 Task: Clear Browsing Data.
Action: Mouse moved to (1138, 32)
Screenshot: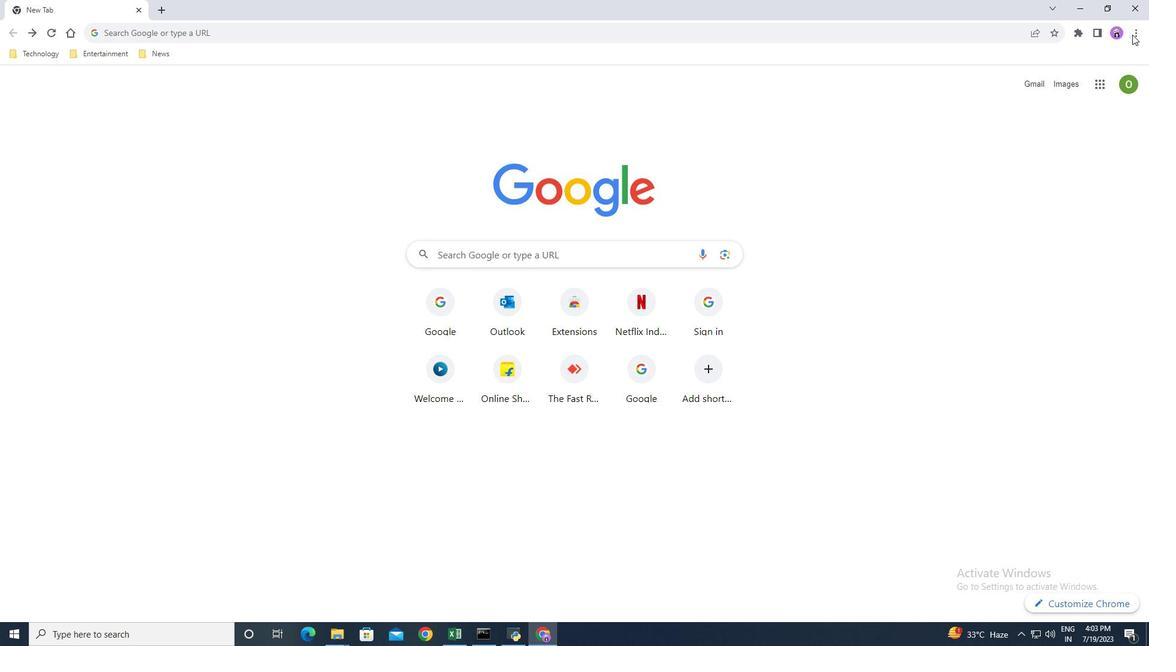 
Action: Mouse pressed left at (1138, 32)
Screenshot: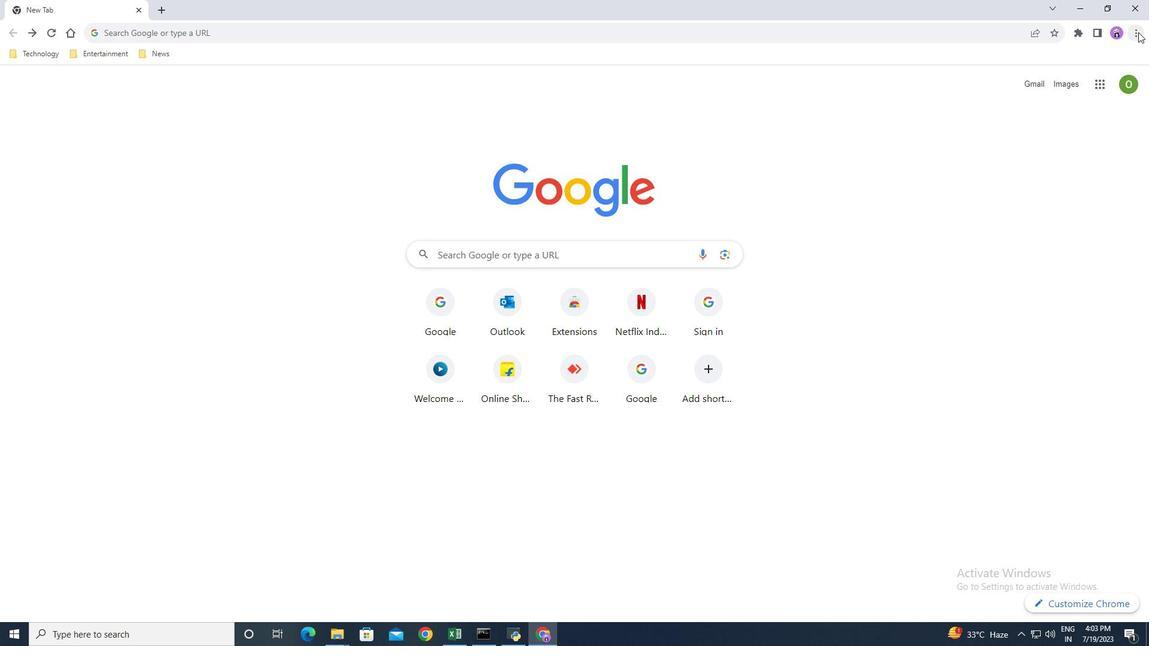 
Action: Mouse moved to (1043, 229)
Screenshot: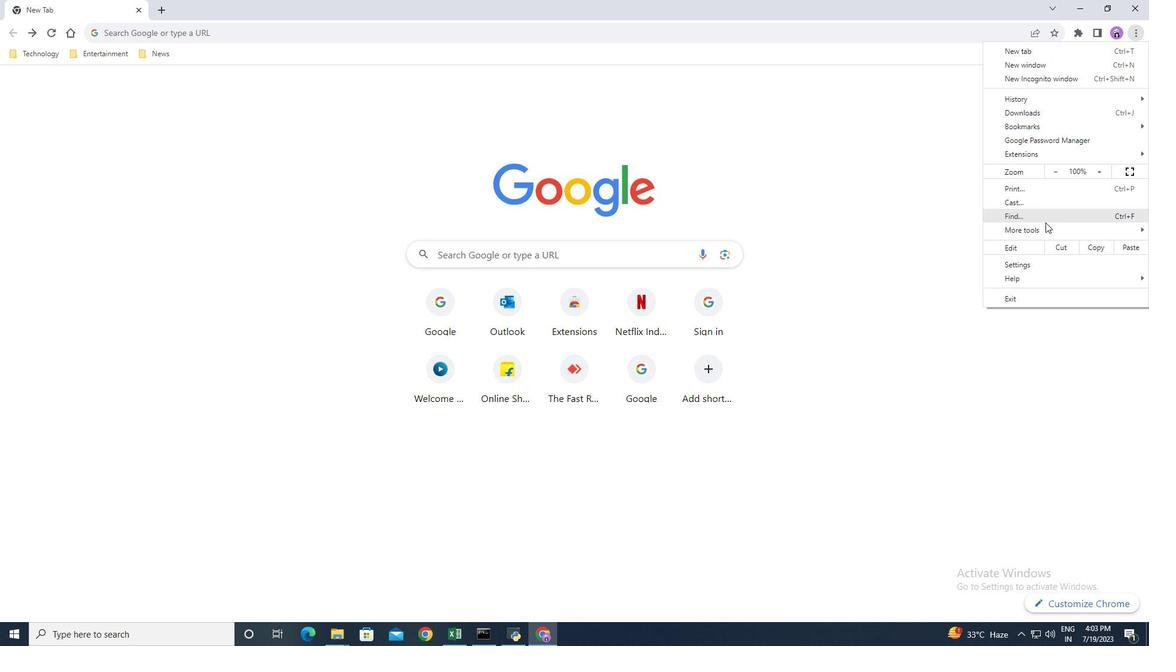
Action: Mouse pressed left at (1043, 229)
Screenshot: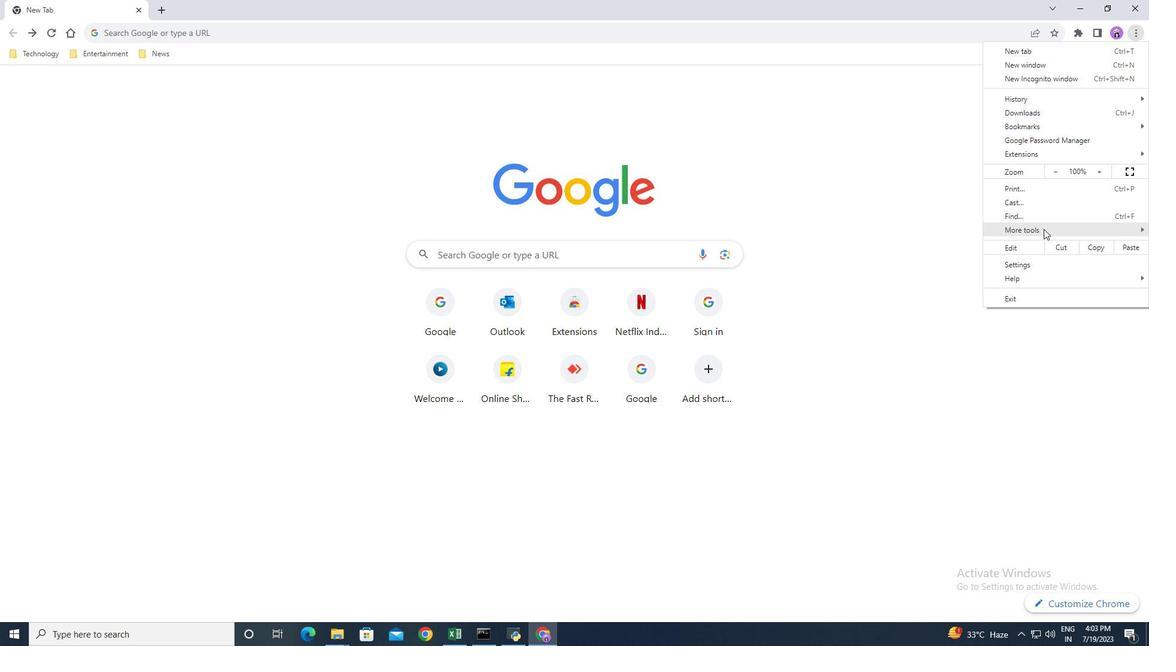 
Action: Mouse moved to (906, 281)
Screenshot: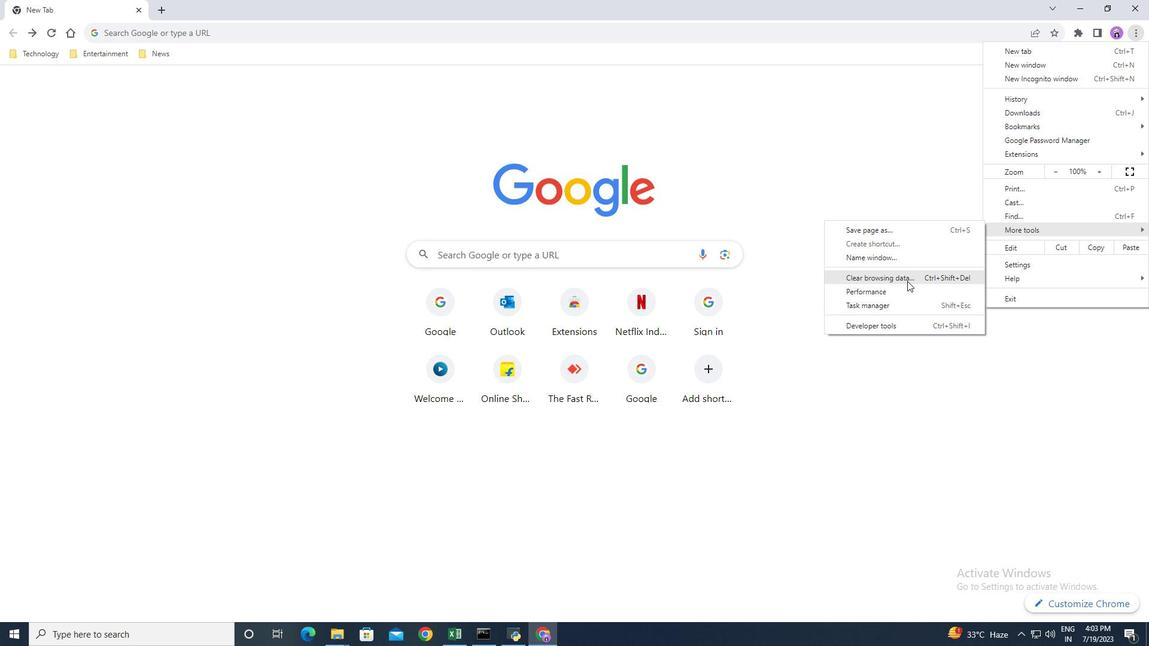 
Action: Mouse pressed left at (906, 281)
Screenshot: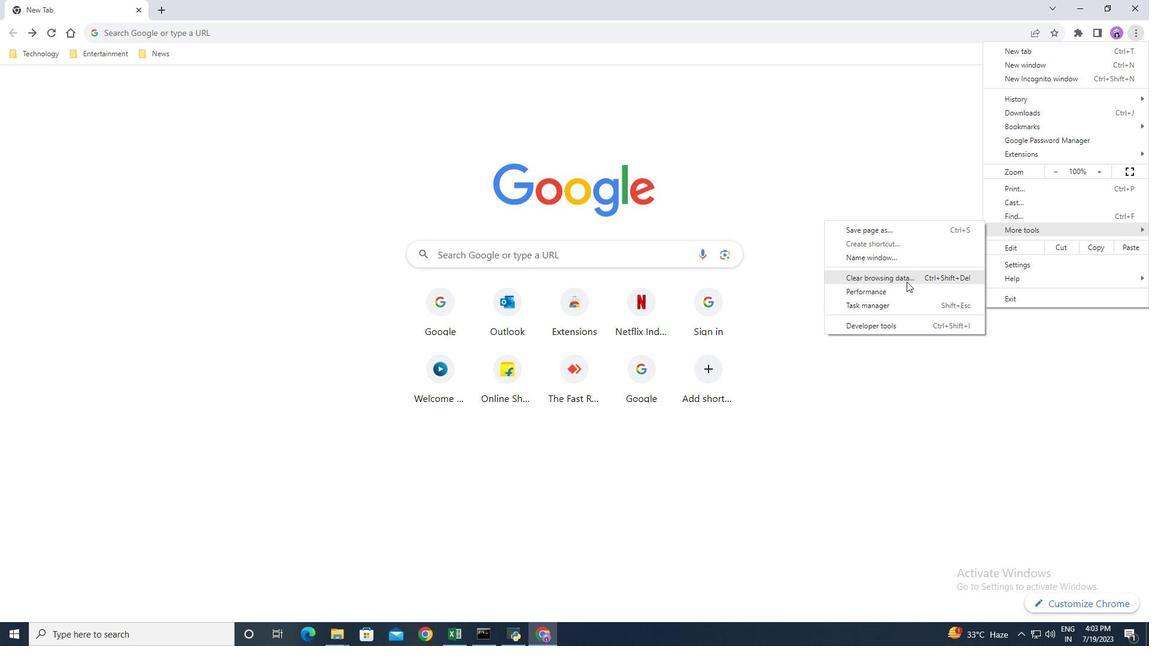 
Action: Mouse moved to (547, 220)
Screenshot: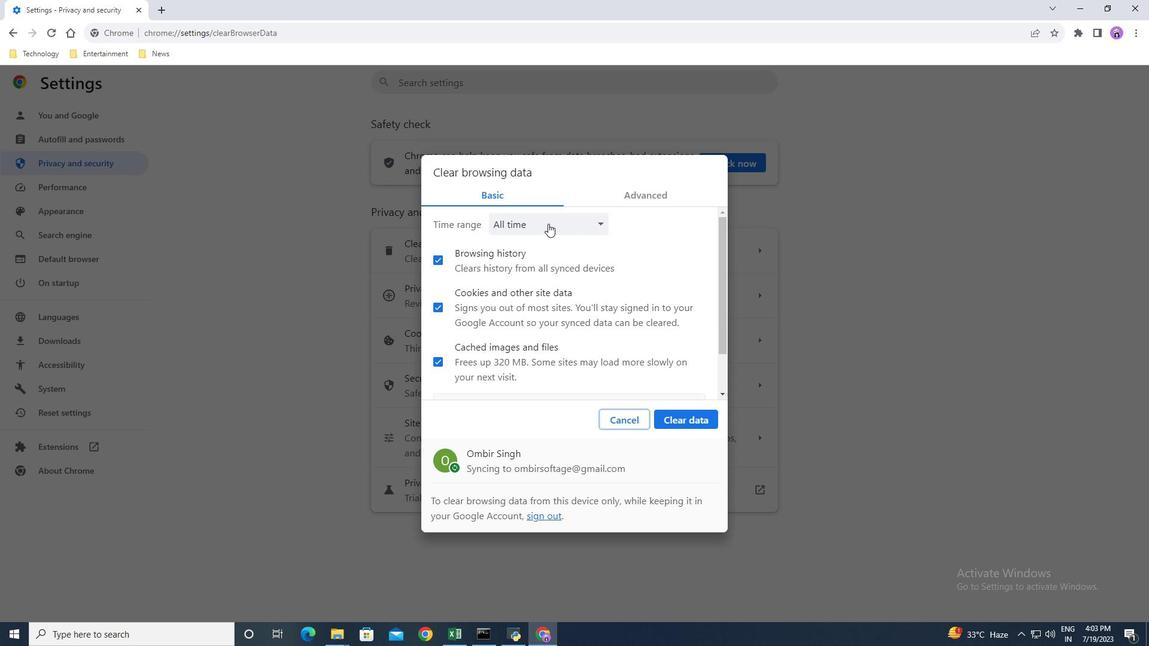 
Action: Mouse pressed left at (547, 220)
Screenshot: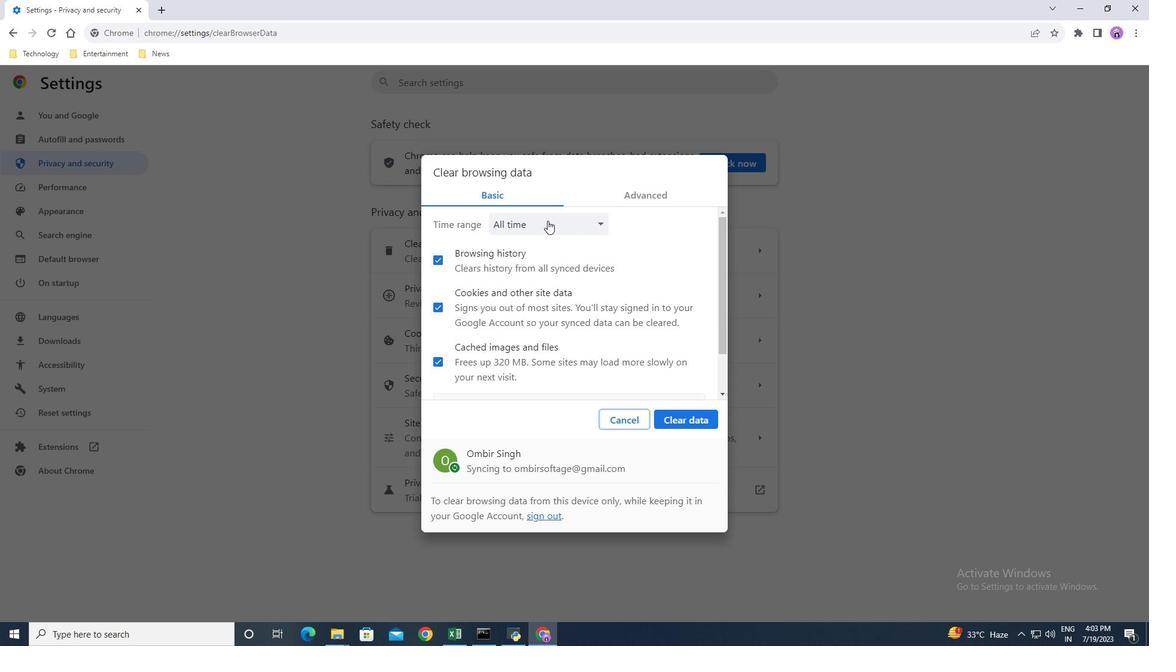 
Action: Mouse pressed left at (547, 220)
Screenshot: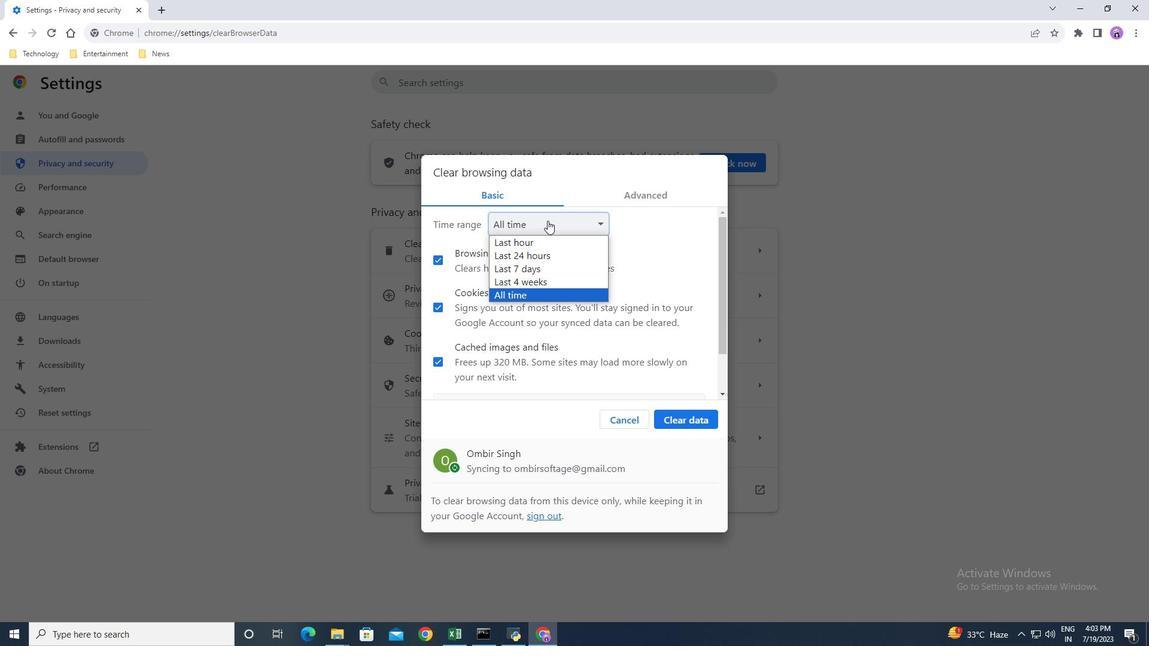 
Action: Mouse moved to (591, 344)
Screenshot: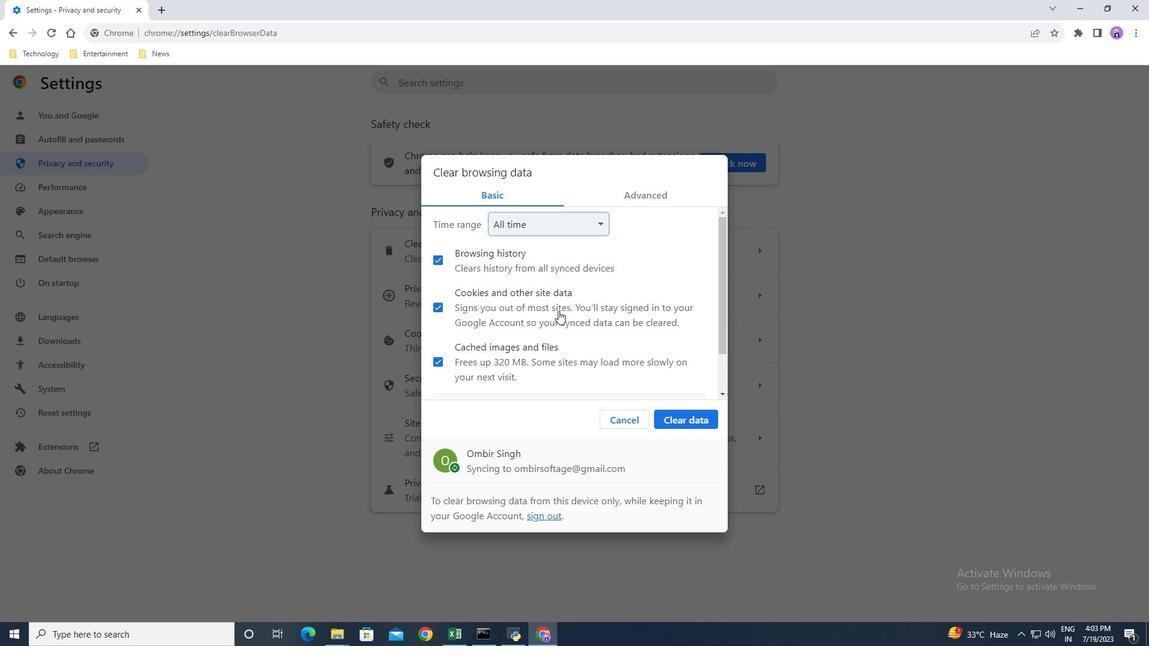 
Action: Mouse scrolled (591, 344) with delta (0, 0)
Screenshot: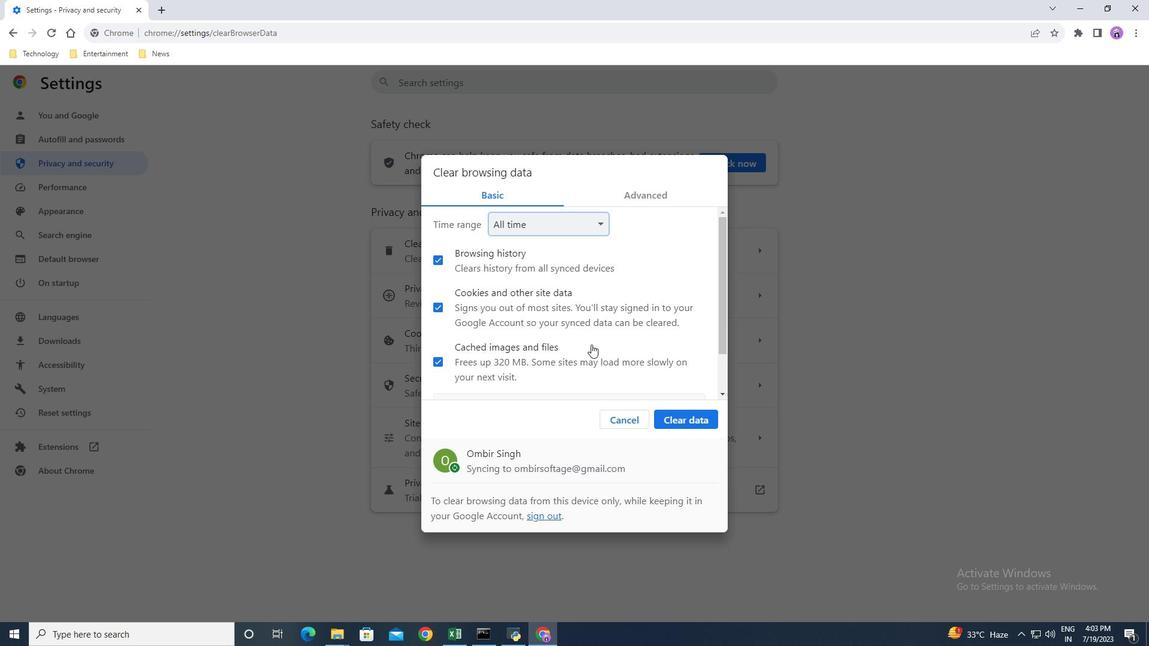 
Action: Mouse scrolled (591, 344) with delta (0, 0)
Screenshot: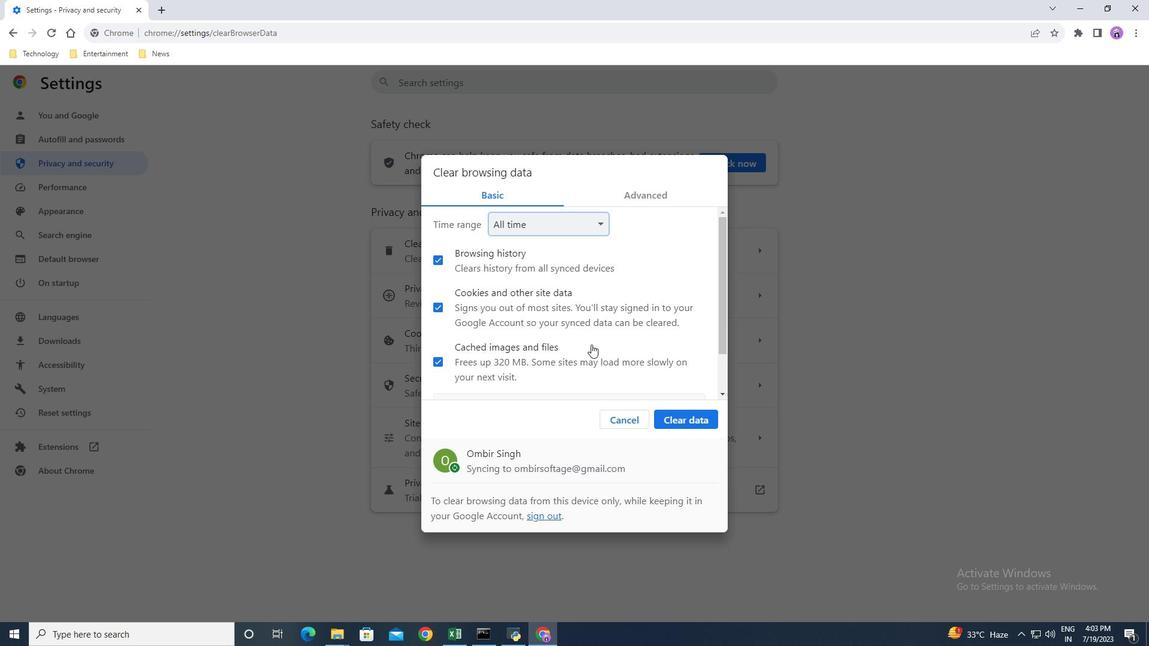 
Action: Mouse scrolled (591, 344) with delta (0, 0)
Screenshot: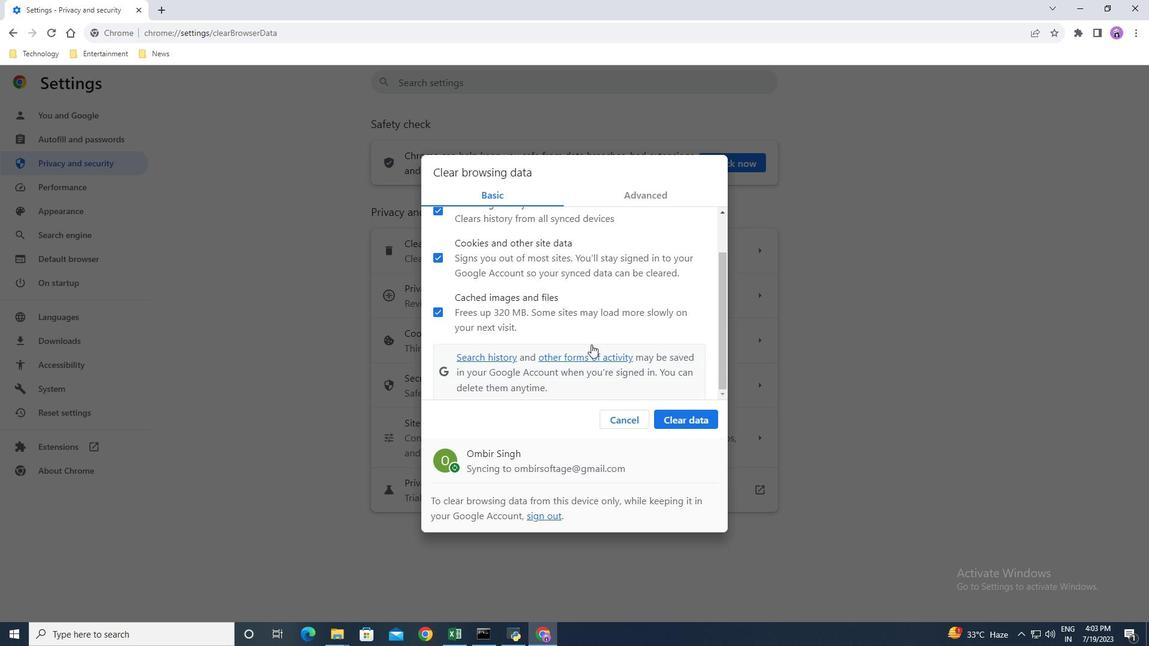 
Action: Mouse scrolled (591, 344) with delta (0, 0)
Screenshot: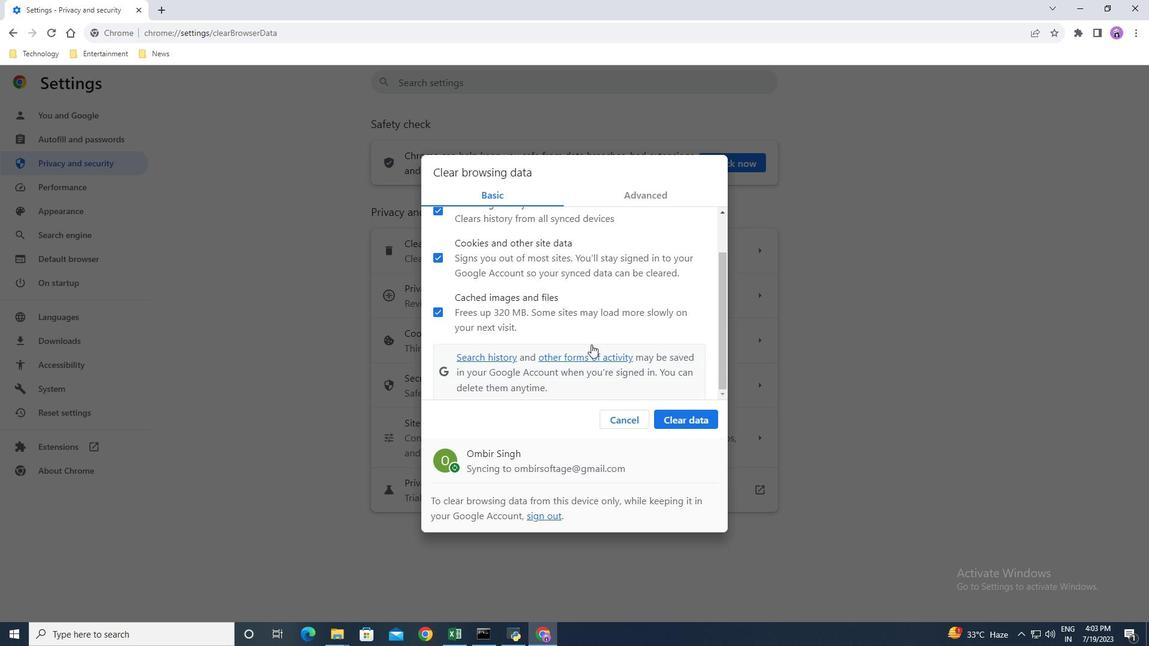 
Action: Mouse moved to (602, 364)
Screenshot: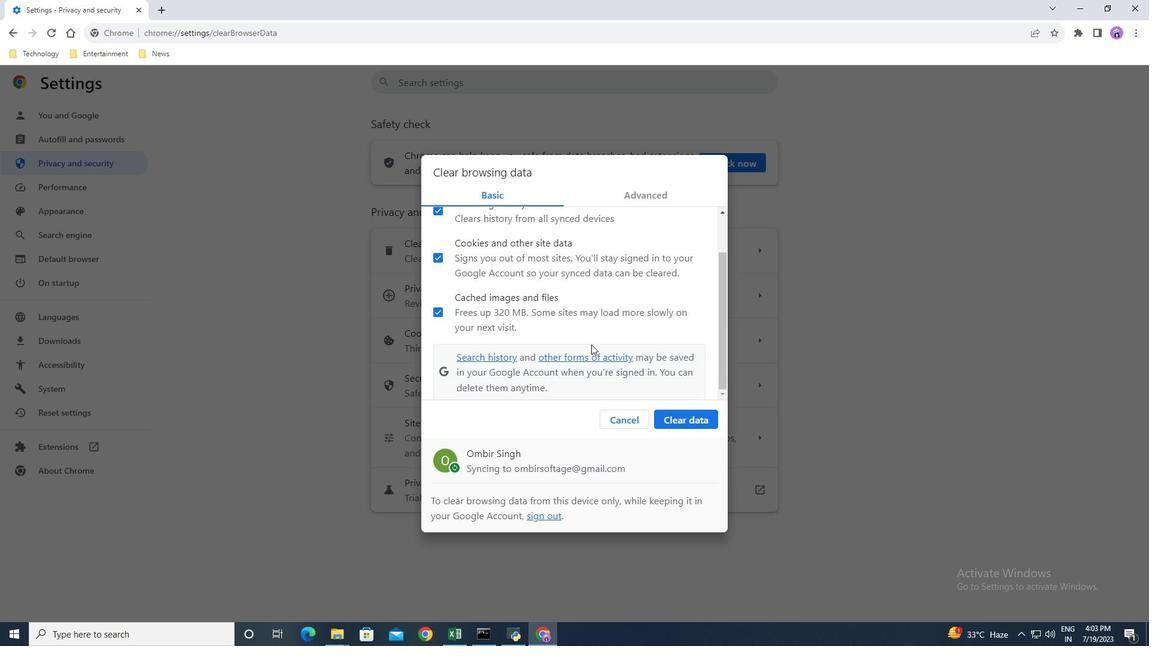 
Action: Mouse scrolled (602, 365) with delta (0, 0)
Screenshot: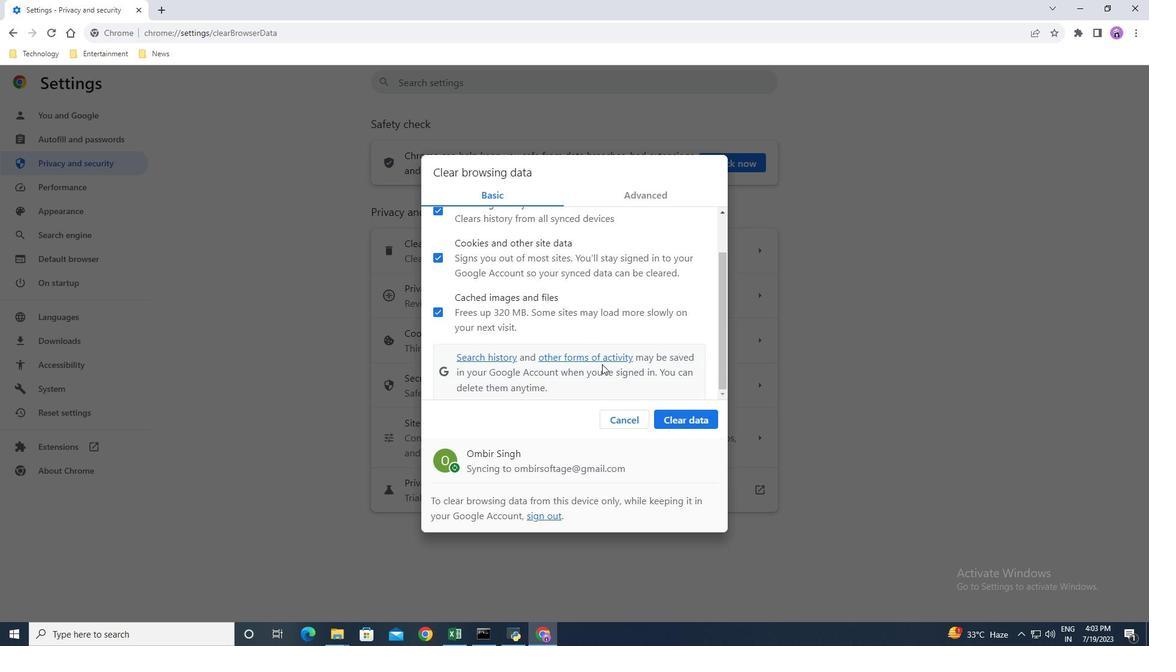 
Action: Mouse scrolled (602, 365) with delta (0, 0)
Screenshot: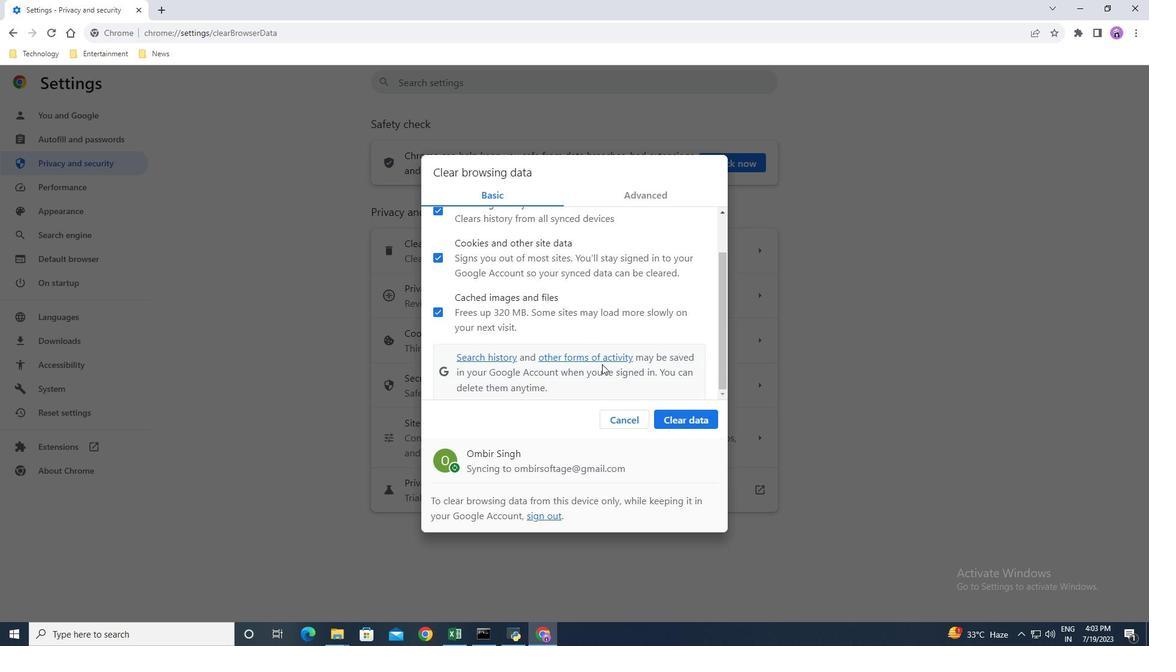 
Action: Mouse scrolled (602, 365) with delta (0, 0)
Screenshot: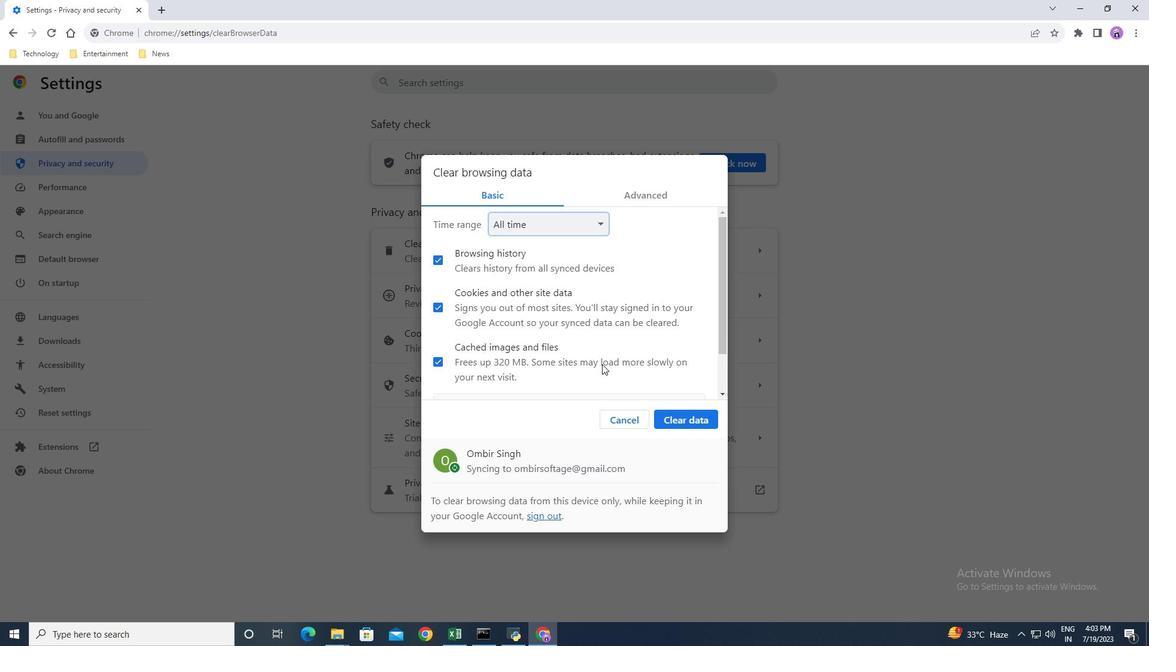 
Action: Mouse scrolled (602, 365) with delta (0, 0)
Screenshot: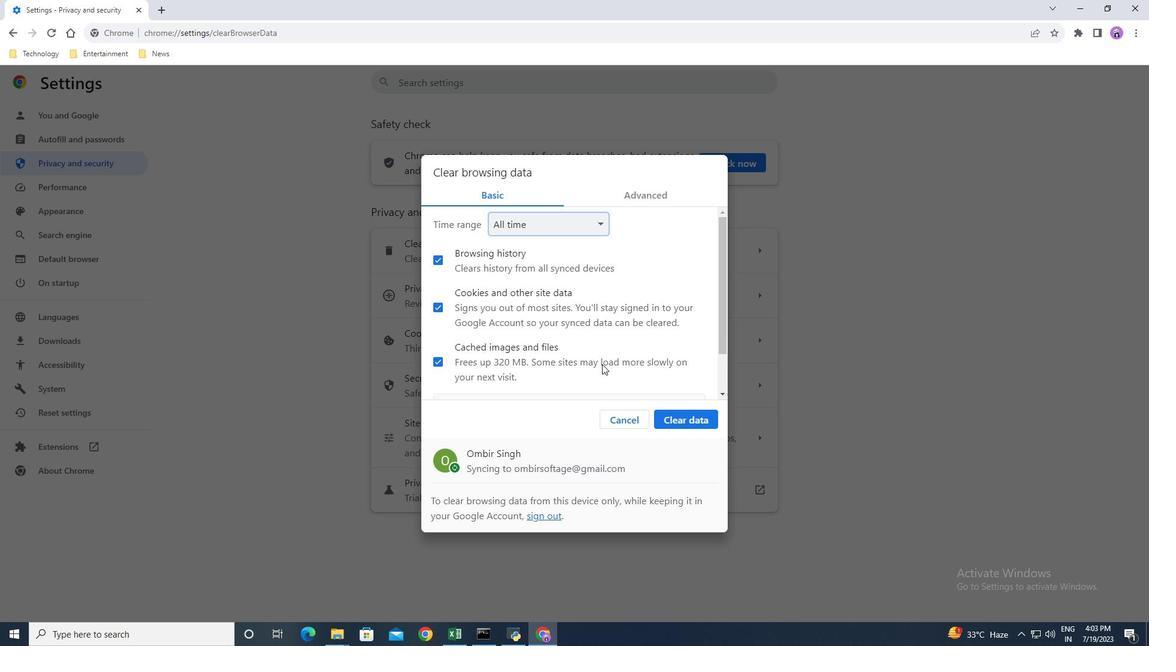 
Action: Mouse moved to (695, 424)
Screenshot: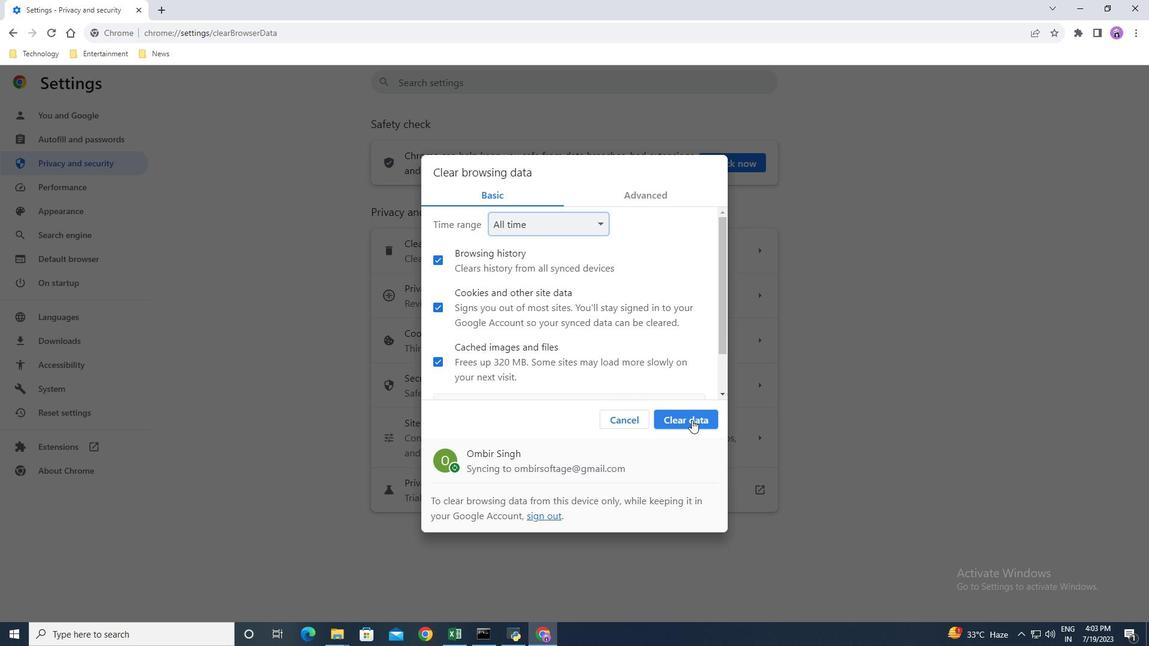 
Action: Mouse pressed left at (695, 424)
Screenshot: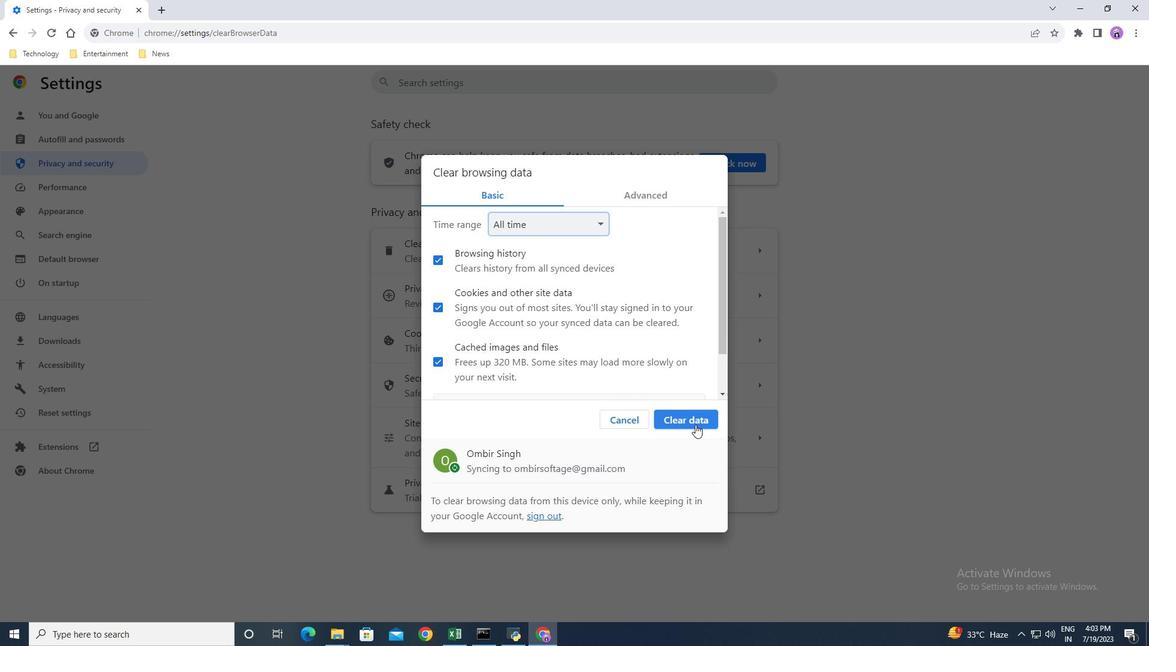 
Action: Mouse moved to (691, 393)
Screenshot: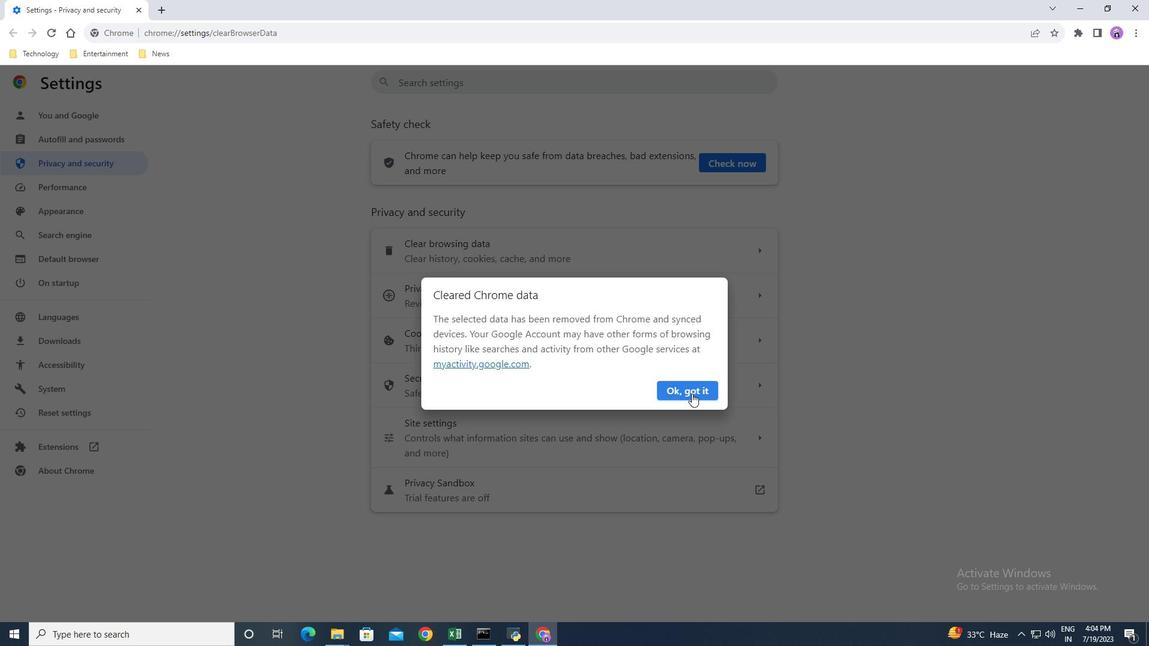 
Action: Mouse pressed left at (691, 393)
Screenshot: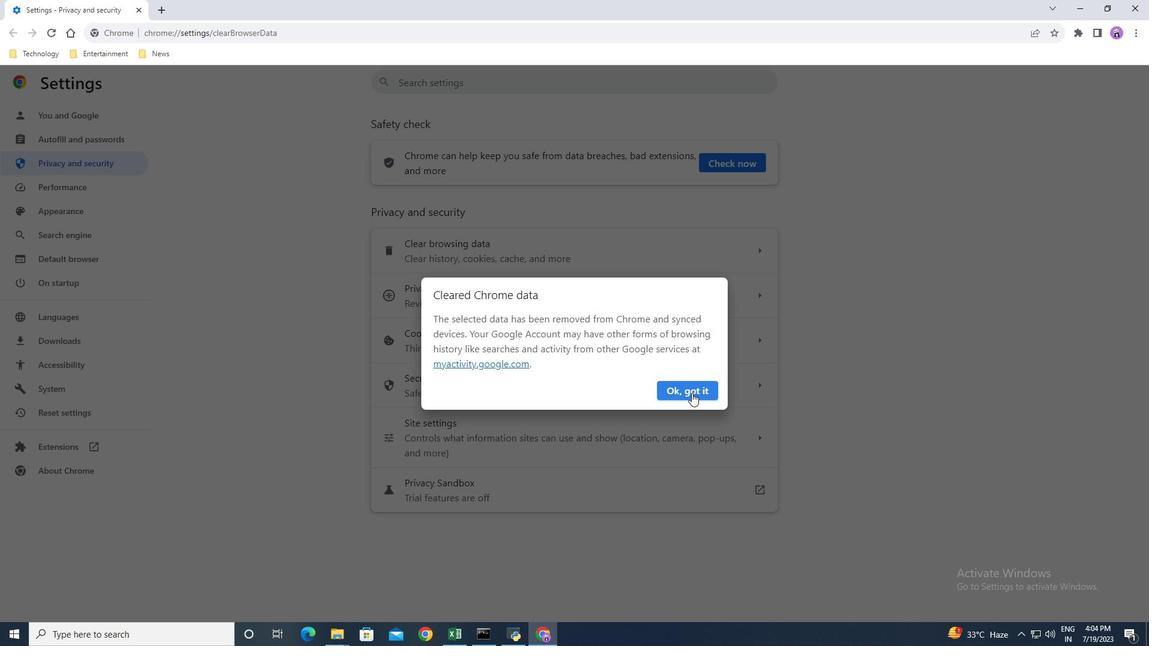 
Action: Mouse moved to (612, 347)
Screenshot: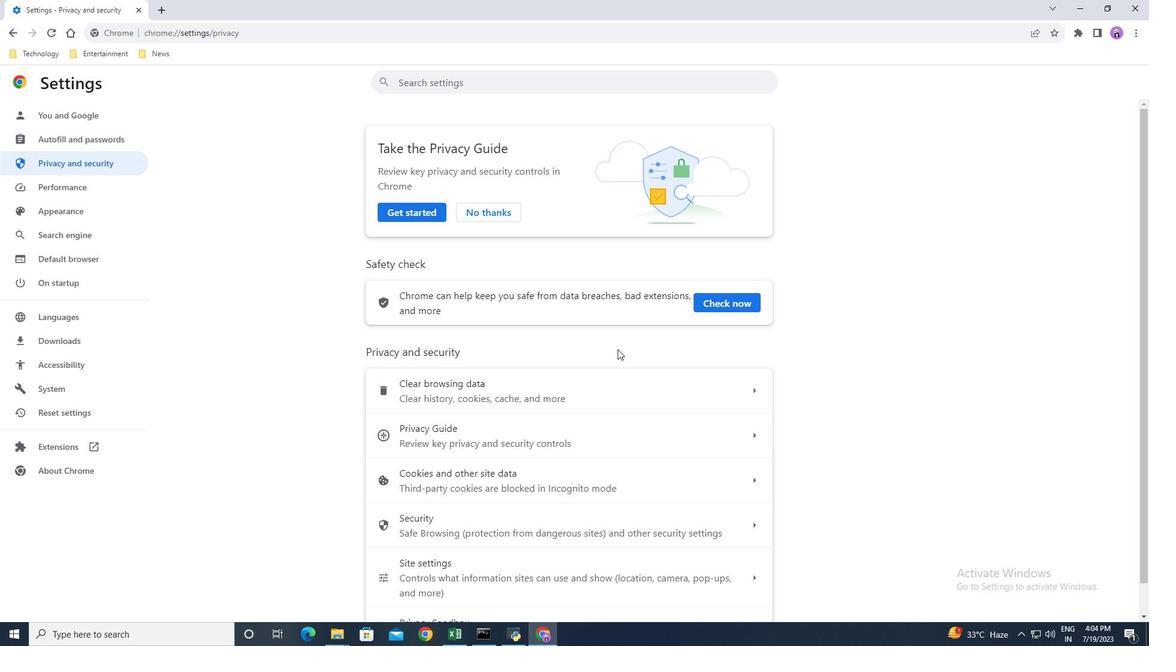 
Action: Mouse scrolled (612, 348) with delta (0, 0)
Screenshot: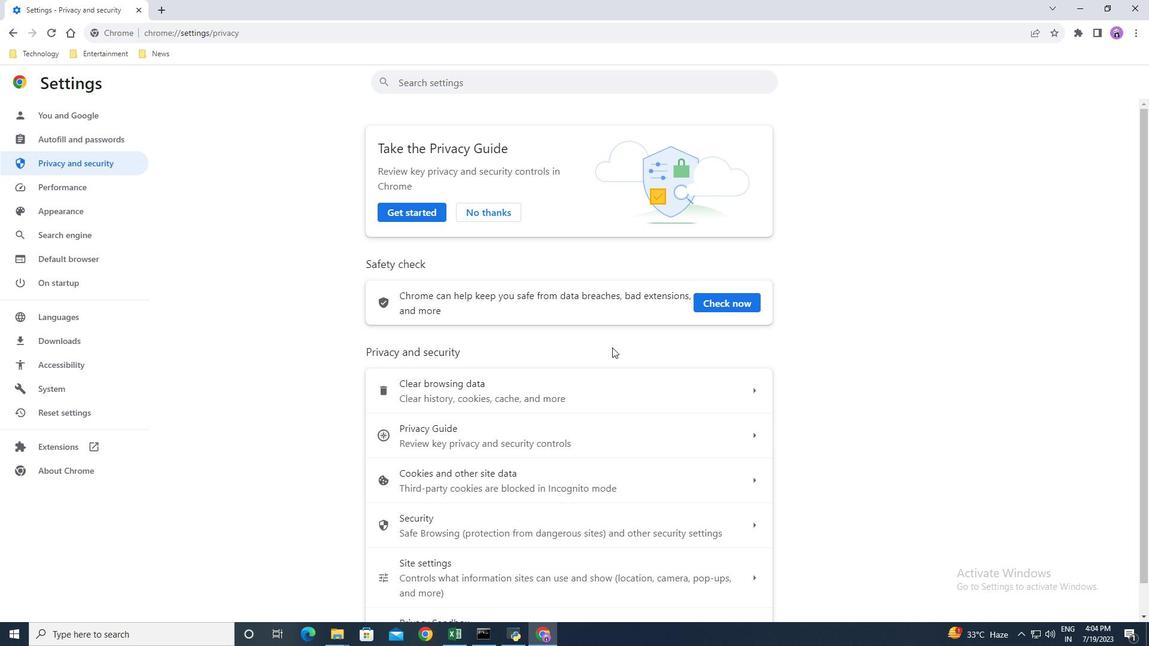 
Action: Mouse scrolled (612, 348) with delta (0, 0)
Screenshot: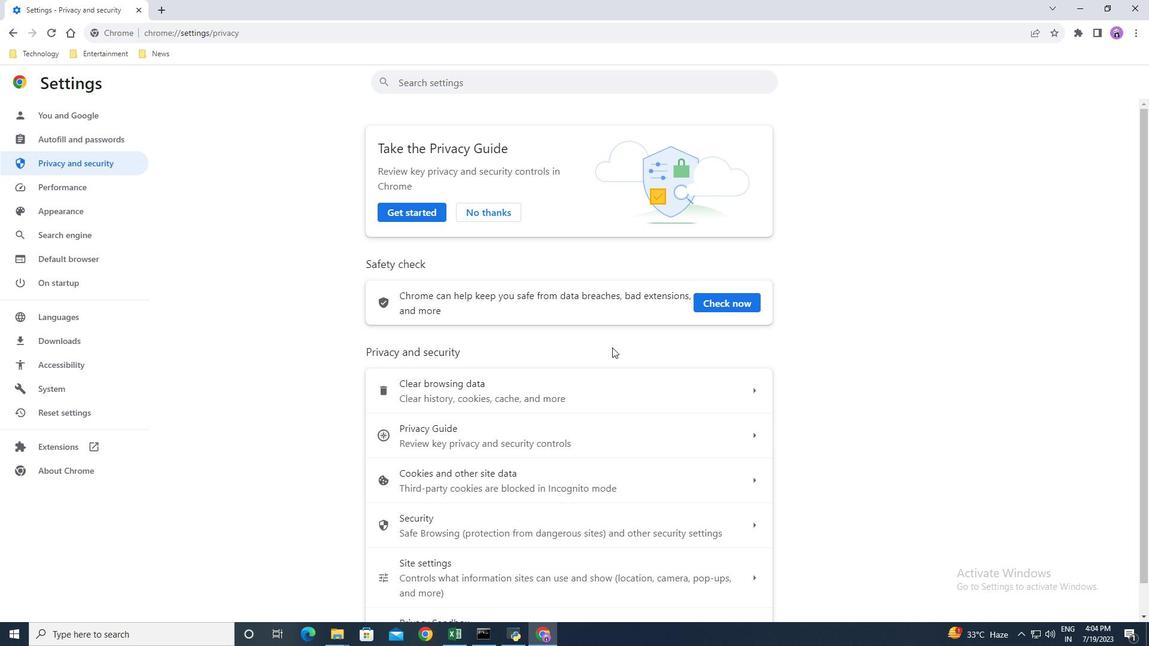 
Action: Mouse scrolled (612, 348) with delta (0, 0)
Screenshot: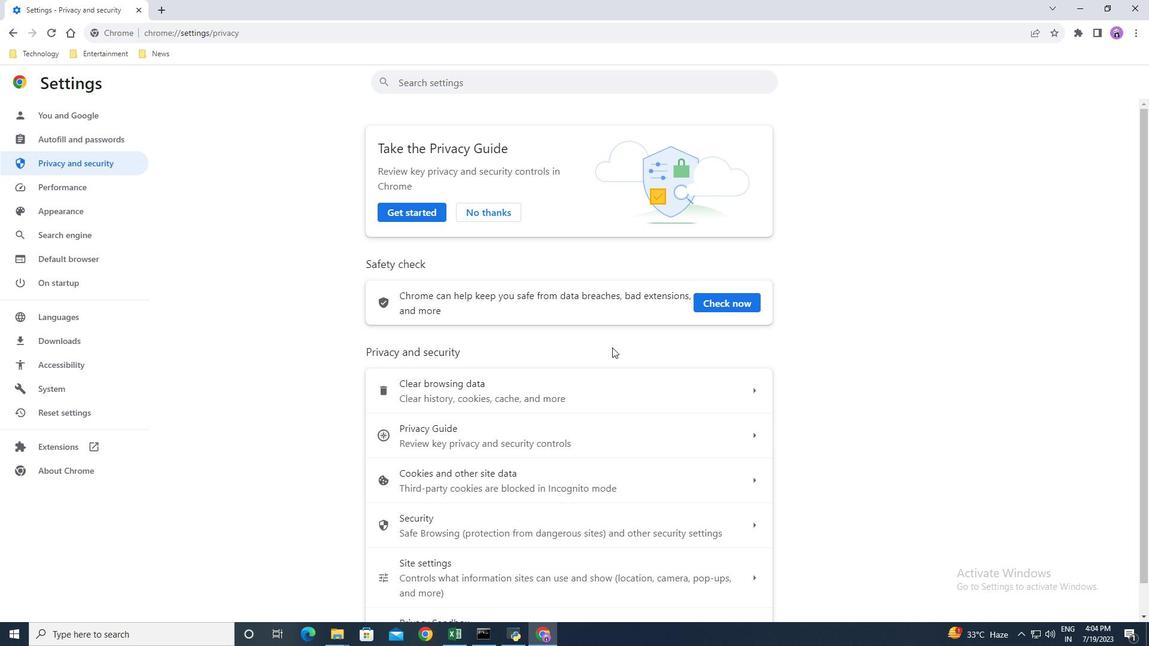
Action: Mouse moved to (503, 207)
Screenshot: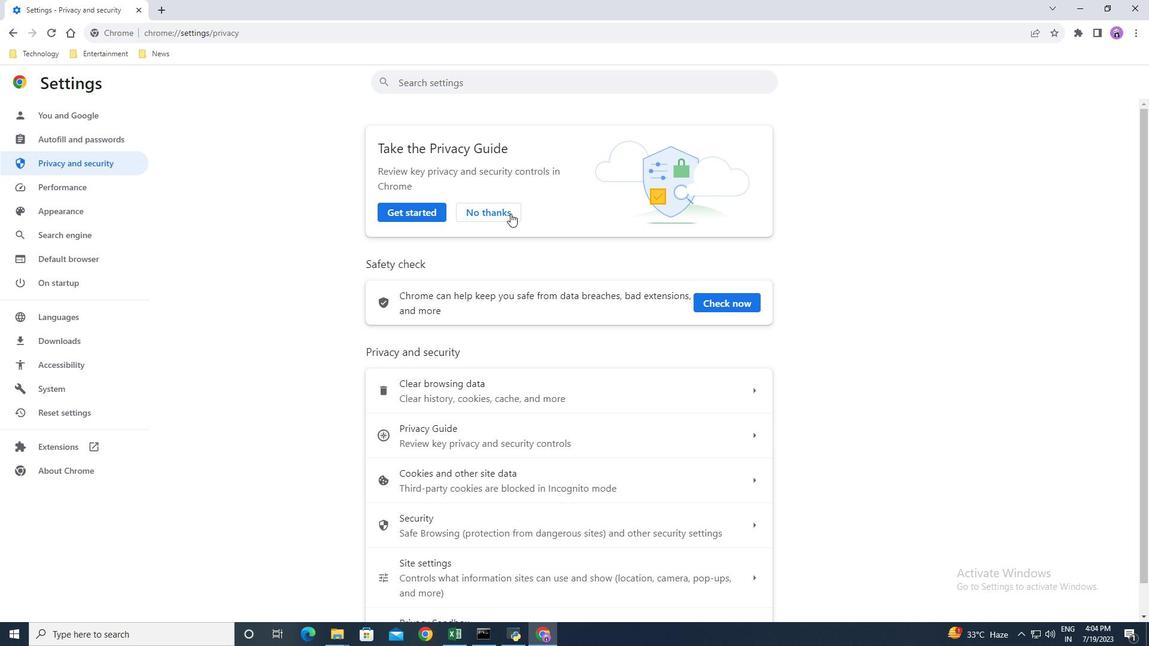 
Action: Mouse pressed left at (503, 207)
Screenshot: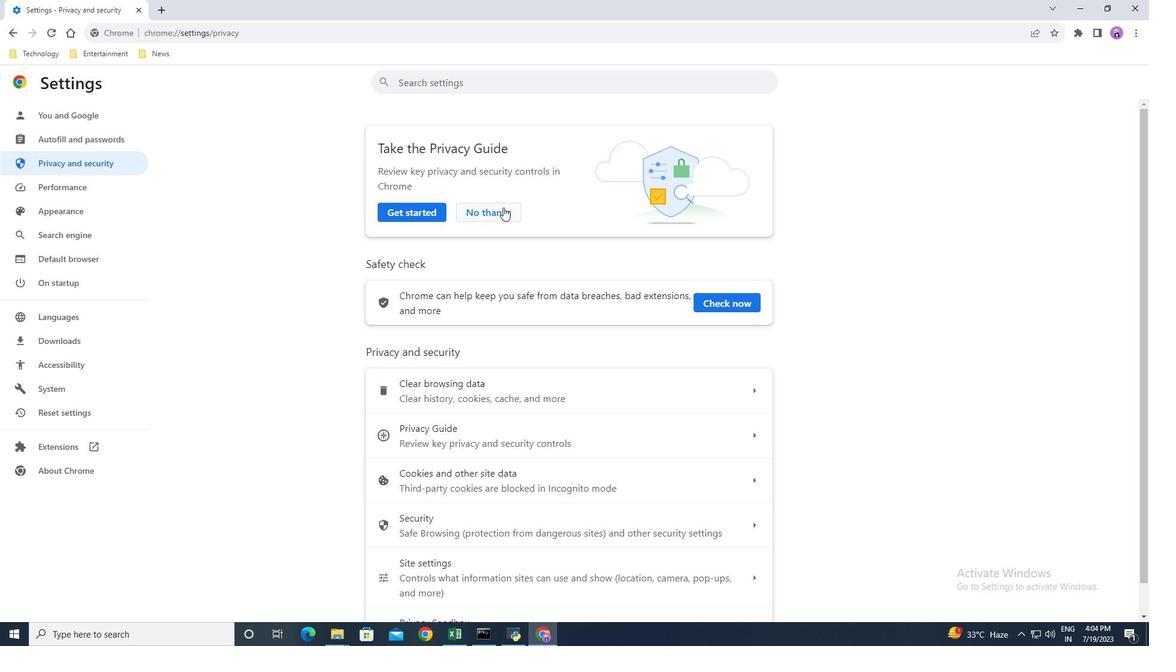 
